Task: Look for products in the category "First Aid & Outdoor Essentials" from Thinksport only.
Action: Mouse moved to (256, 121)
Screenshot: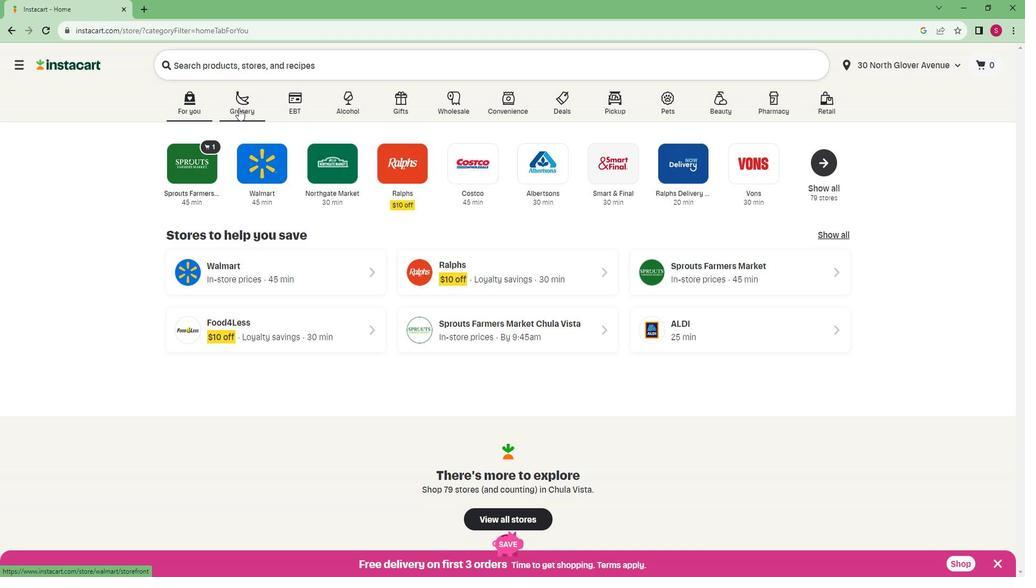
Action: Mouse pressed left at (256, 121)
Screenshot: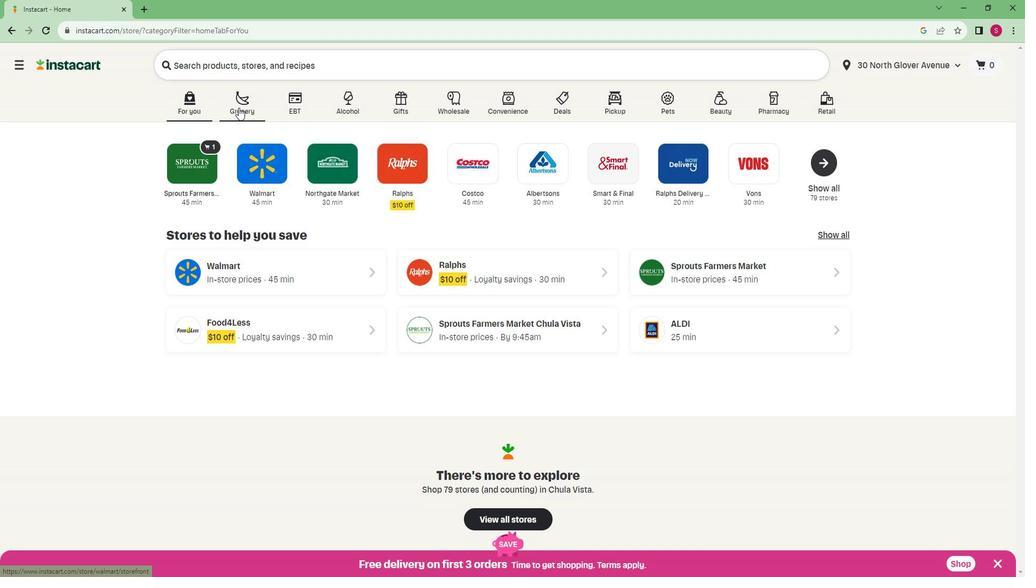 
Action: Mouse moved to (240, 320)
Screenshot: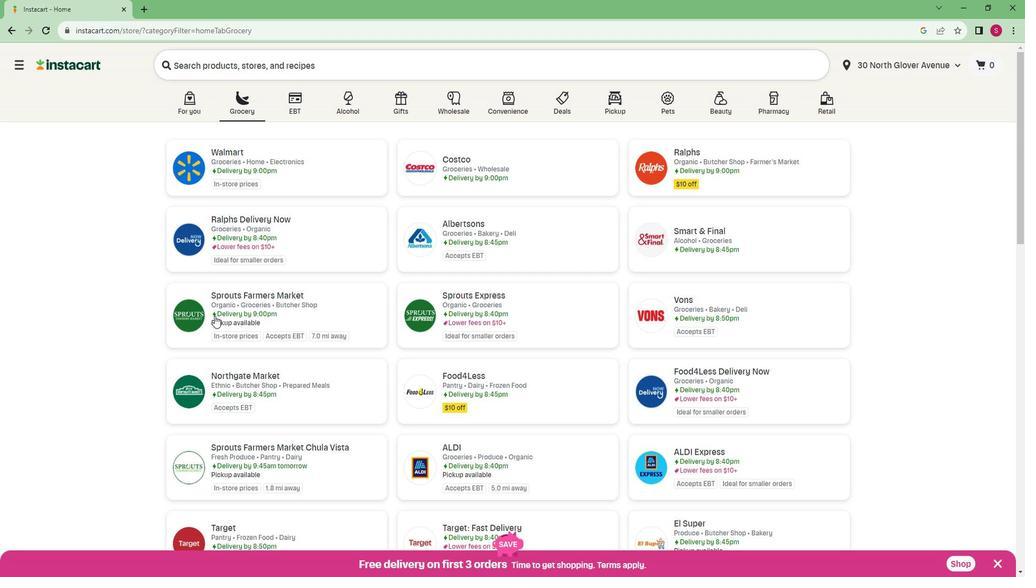 
Action: Mouse pressed left at (240, 320)
Screenshot: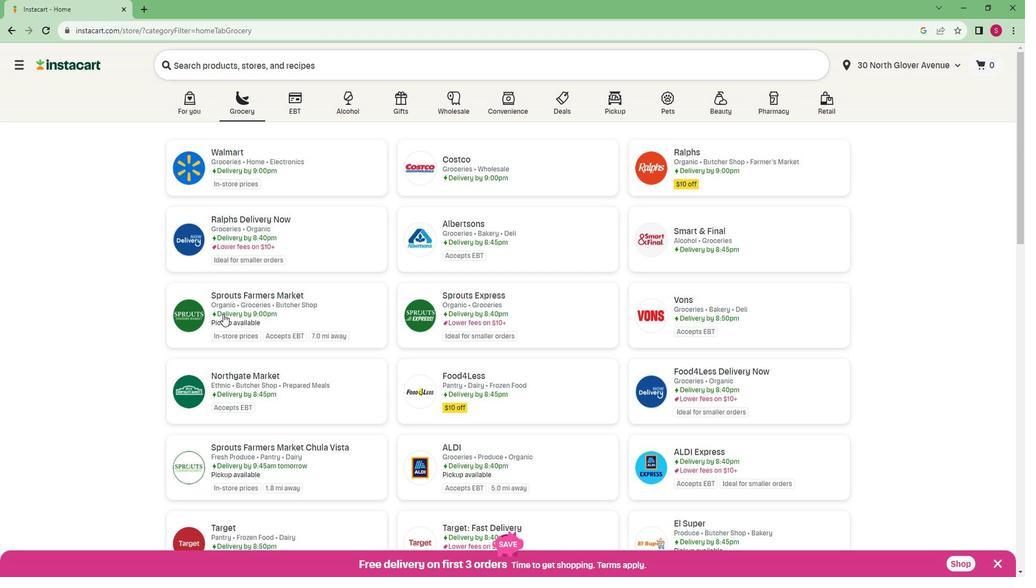 
Action: Mouse moved to (60, 447)
Screenshot: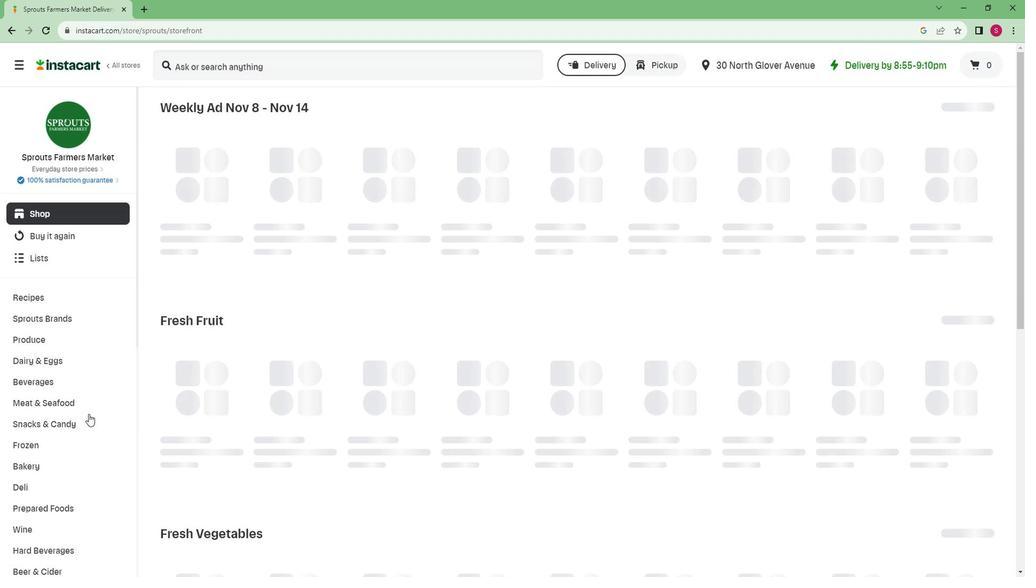 
Action: Mouse scrolled (60, 447) with delta (0, 0)
Screenshot: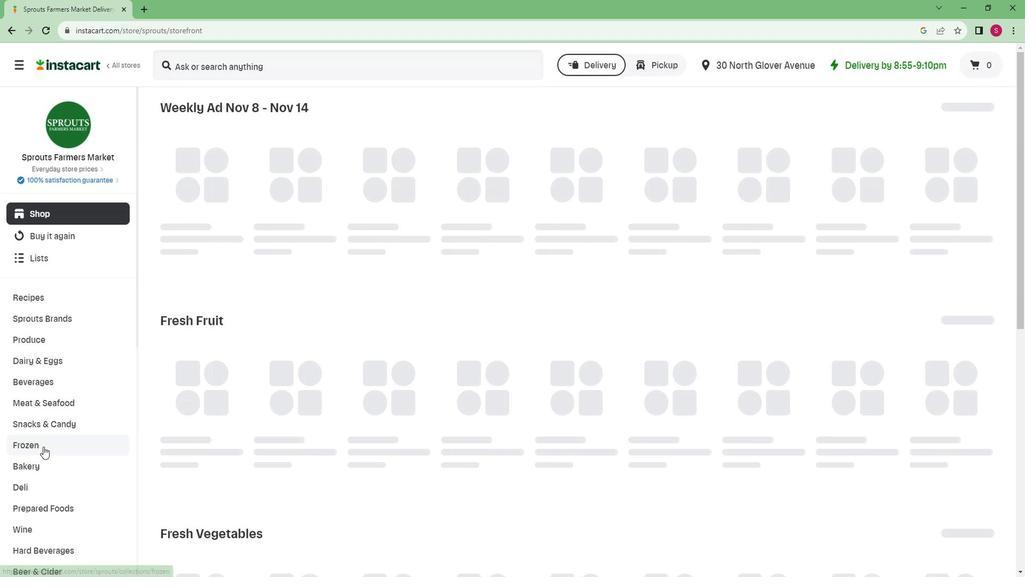 
Action: Mouse moved to (60, 447)
Screenshot: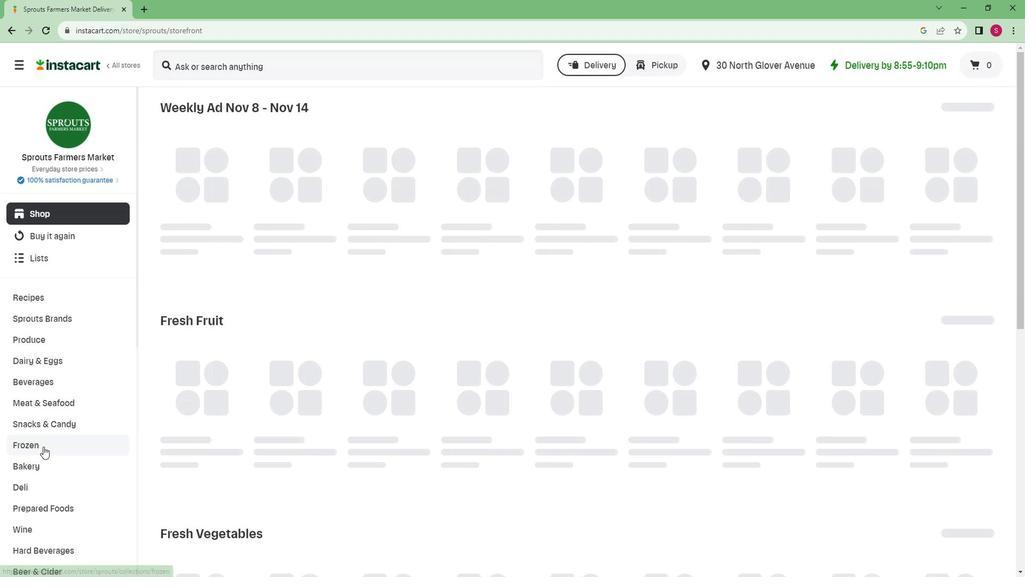 
Action: Mouse scrolled (60, 447) with delta (0, 0)
Screenshot: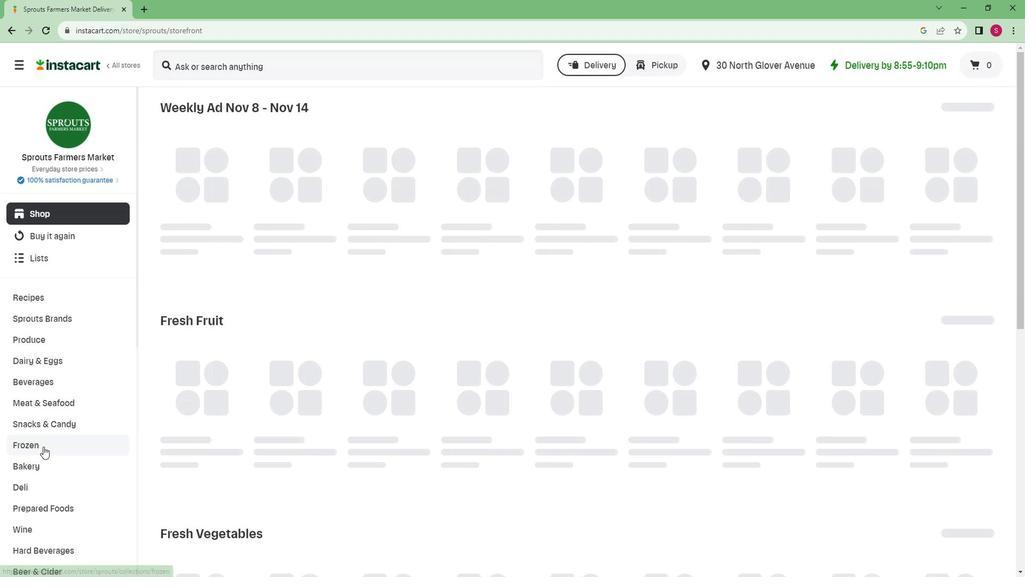 
Action: Mouse moved to (60, 446)
Screenshot: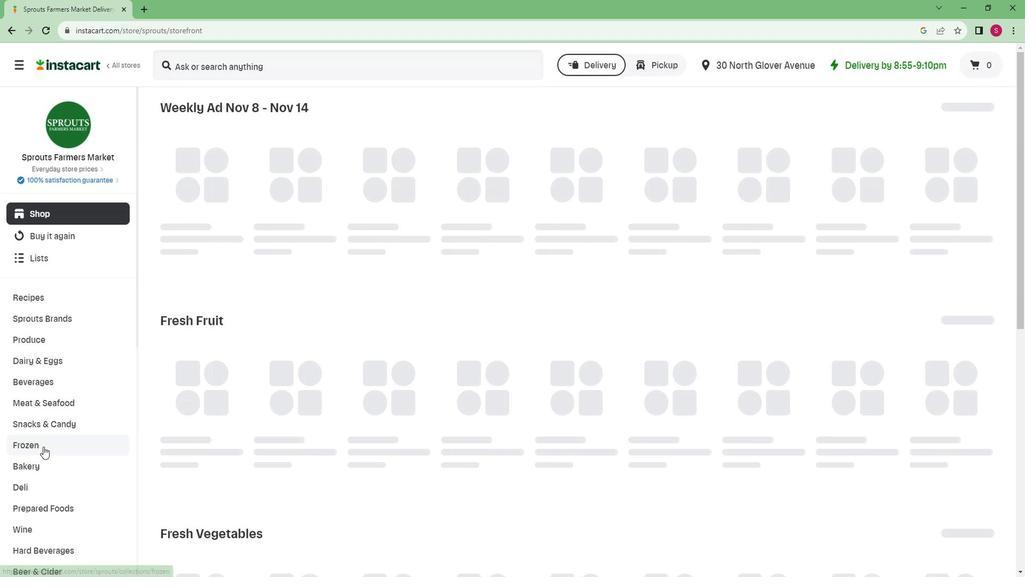 
Action: Mouse scrolled (60, 445) with delta (0, 0)
Screenshot: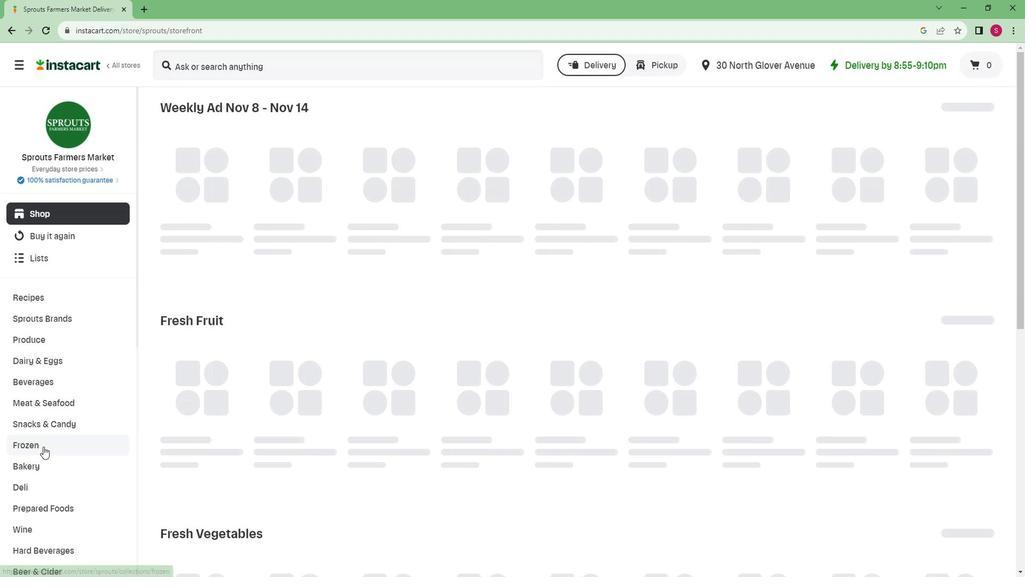 
Action: Mouse moved to (60, 443)
Screenshot: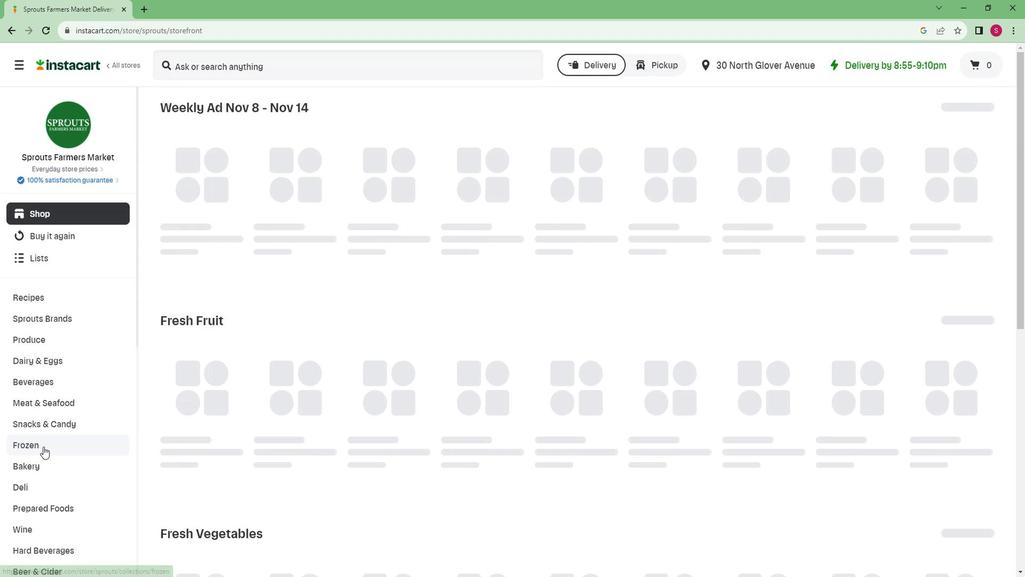
Action: Mouse scrolled (60, 442) with delta (0, 0)
Screenshot: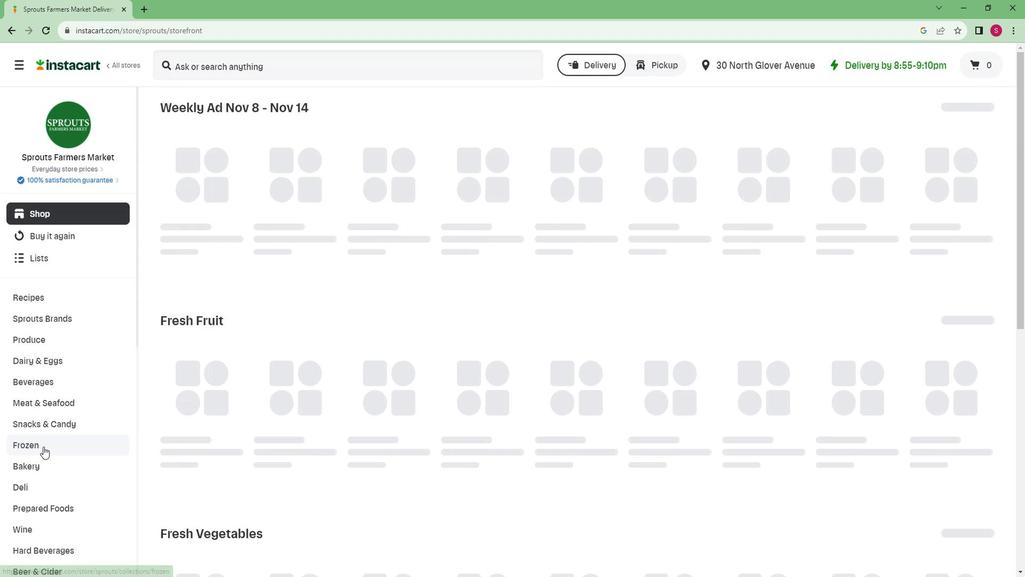 
Action: Mouse moved to (60, 440)
Screenshot: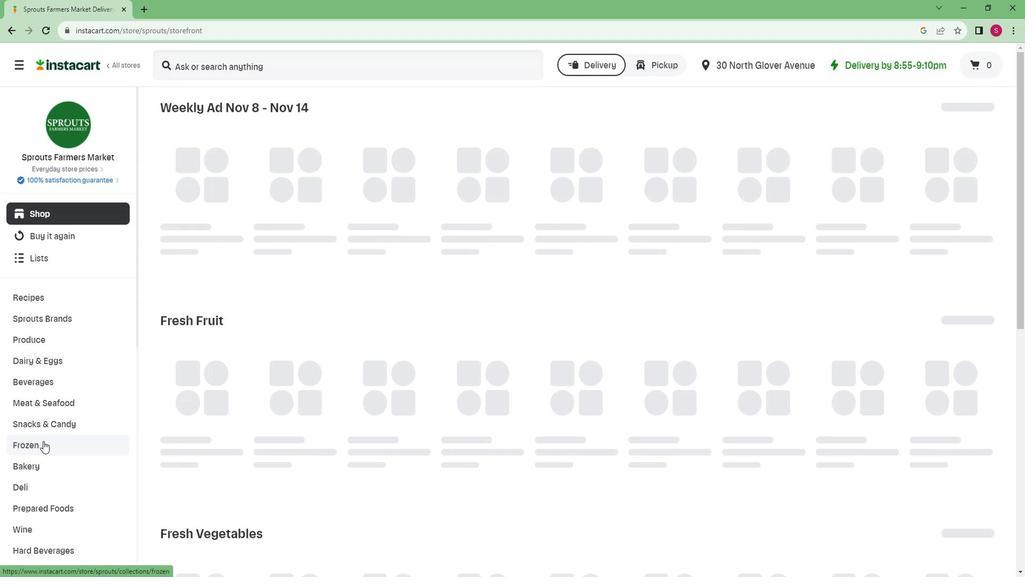 
Action: Mouse scrolled (60, 439) with delta (0, 0)
Screenshot: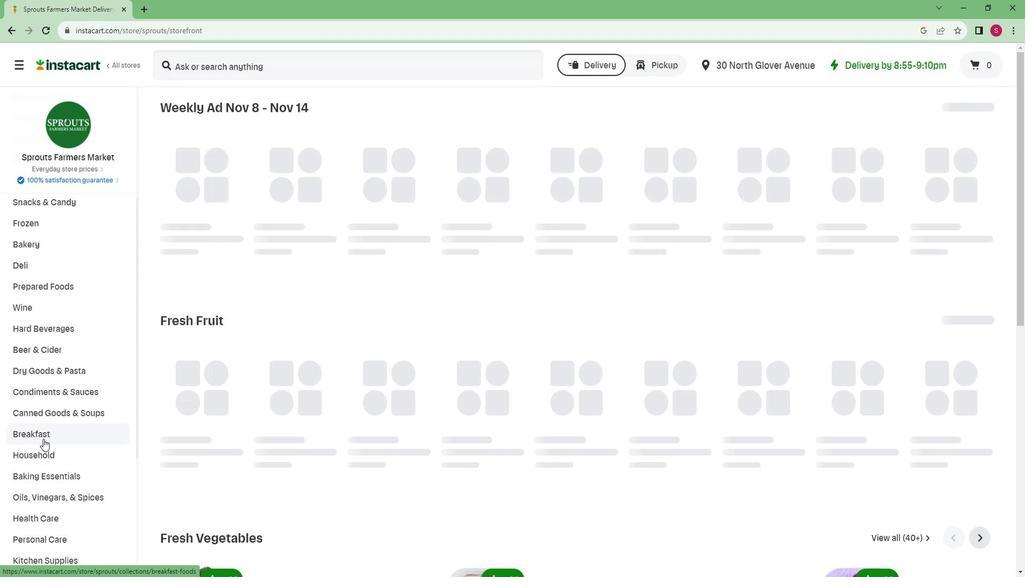 
Action: Mouse scrolled (60, 439) with delta (0, 0)
Screenshot: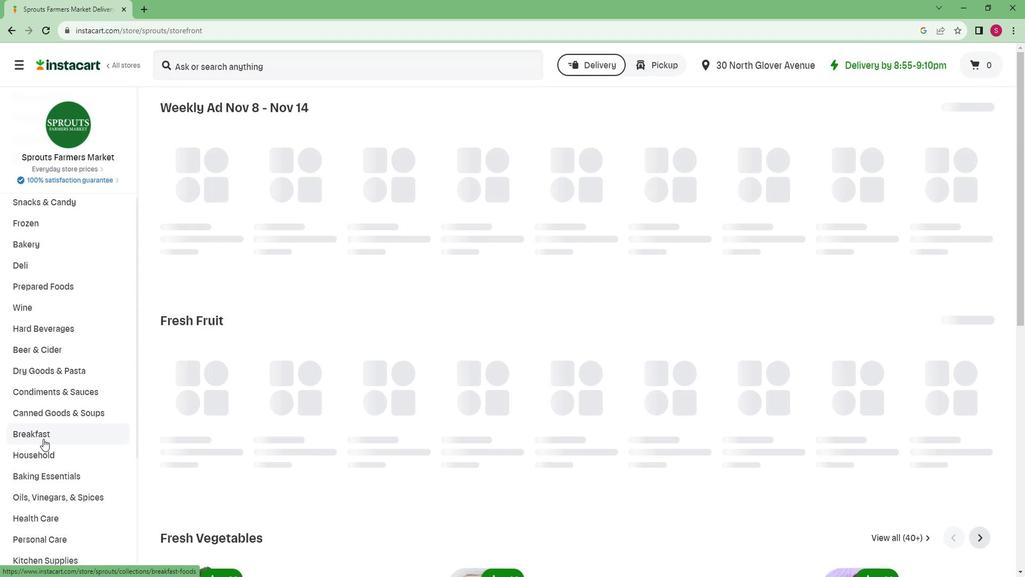 
Action: Mouse scrolled (60, 439) with delta (0, 0)
Screenshot: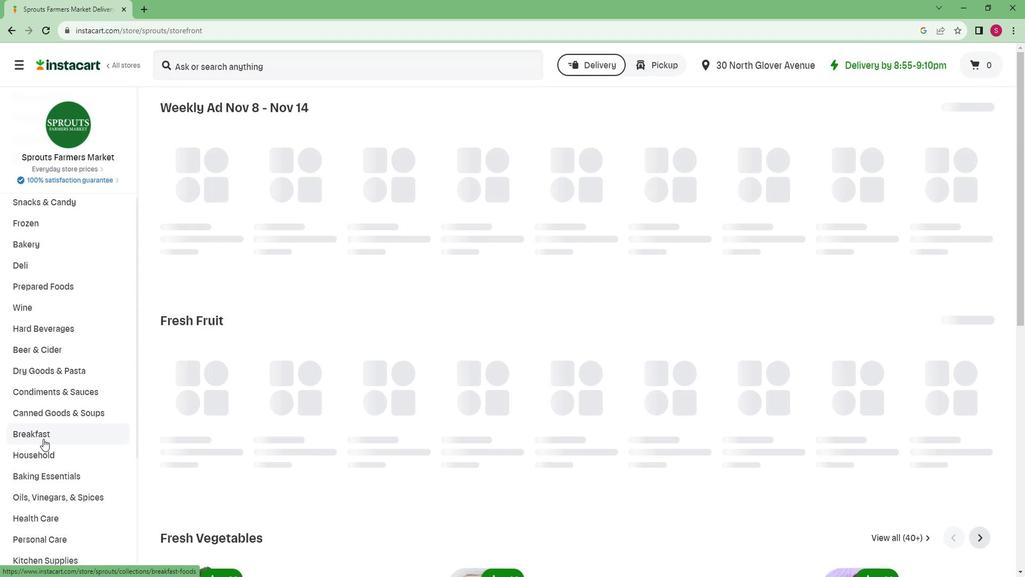 
Action: Mouse scrolled (60, 439) with delta (0, 0)
Screenshot: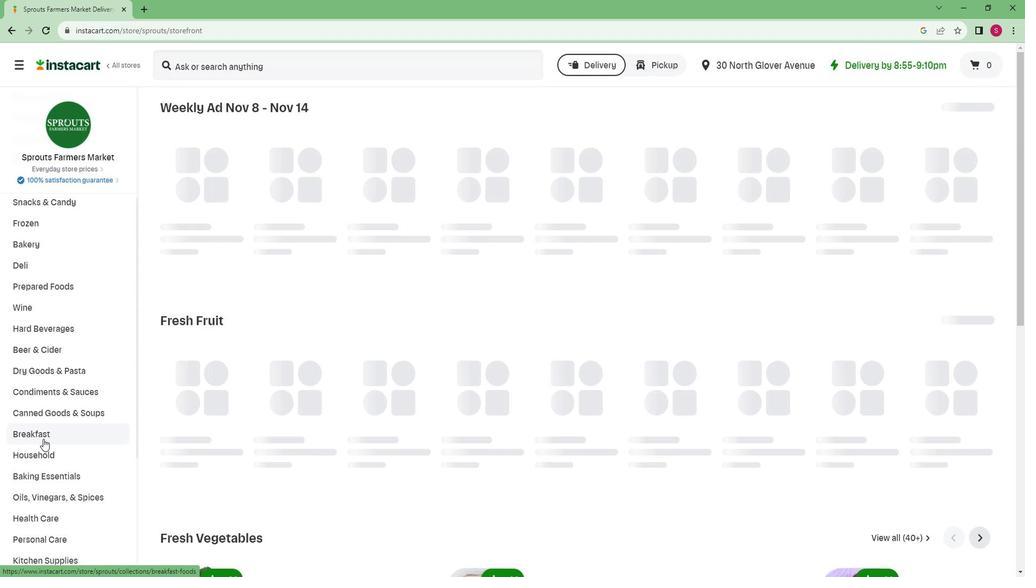 
Action: Mouse scrolled (60, 439) with delta (0, 0)
Screenshot: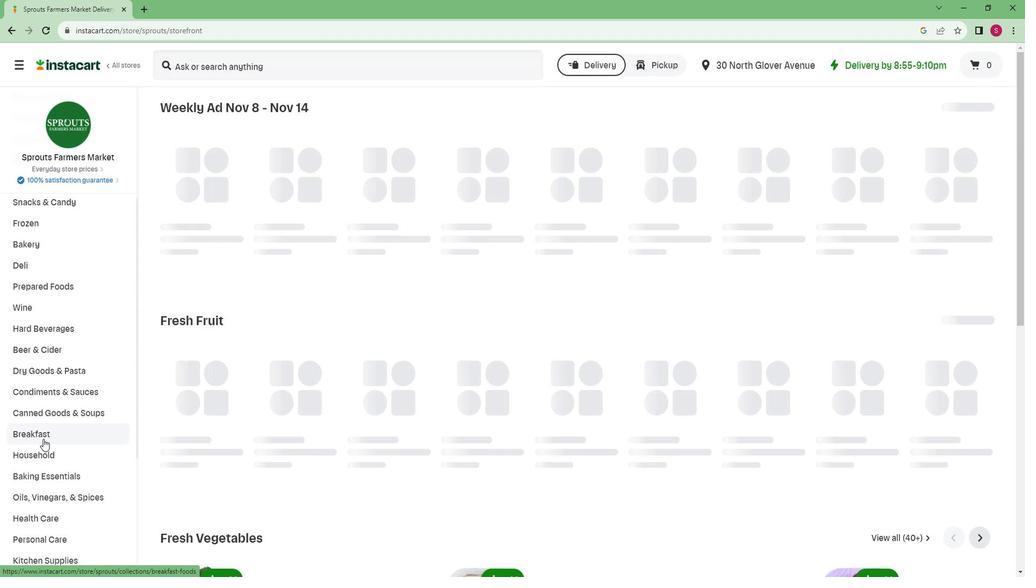 
Action: Mouse moved to (60, 493)
Screenshot: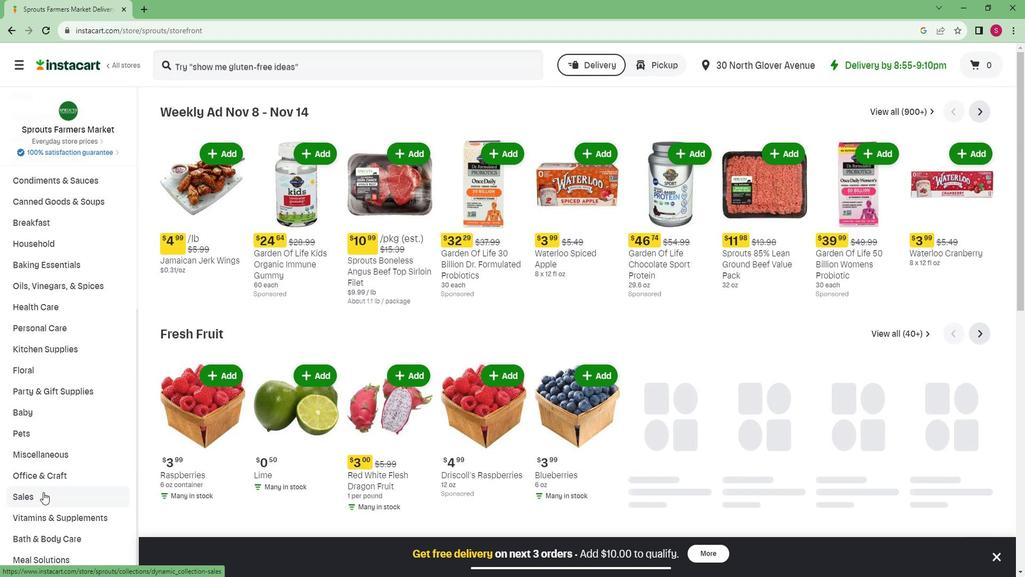 
Action: Mouse scrolled (60, 493) with delta (0, 0)
Screenshot: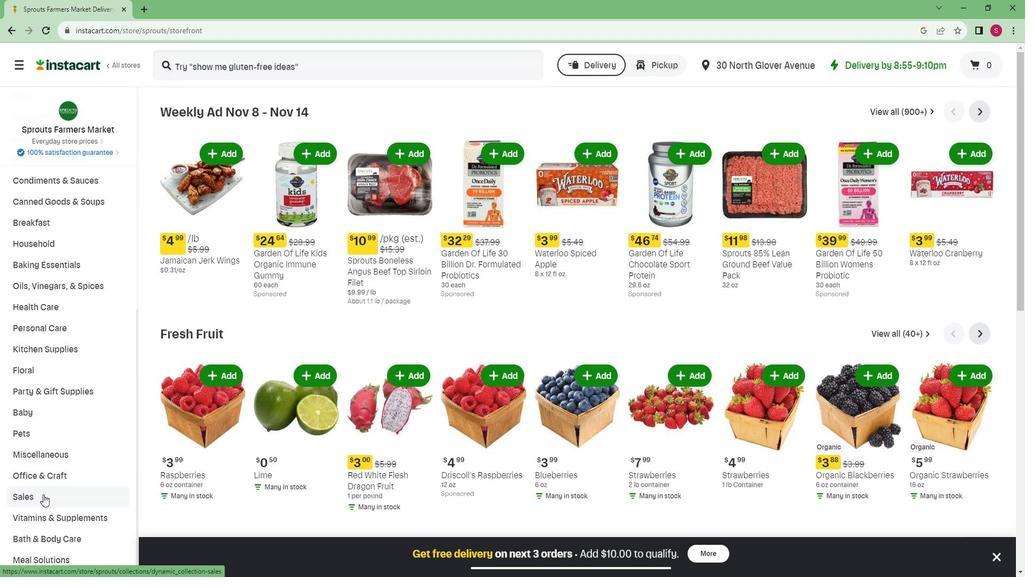 
Action: Mouse moved to (54, 535)
Screenshot: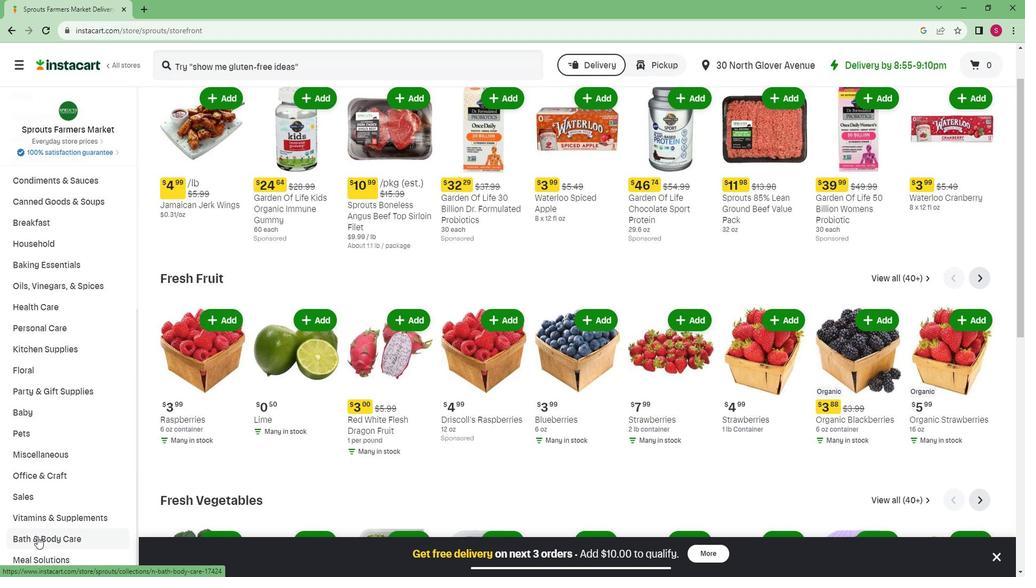 
Action: Mouse pressed left at (54, 535)
Screenshot: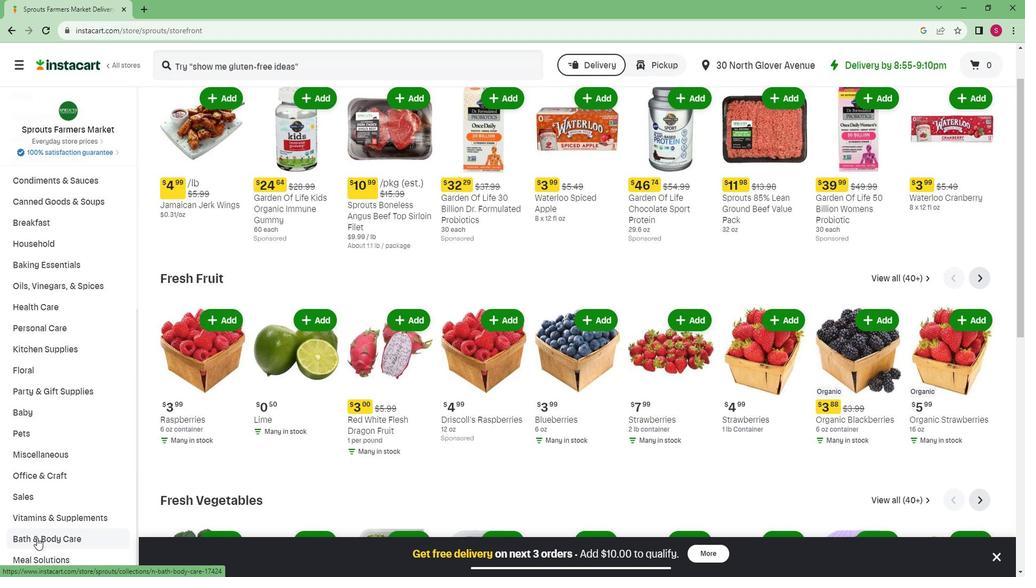 
Action: Mouse moved to (60, 505)
Screenshot: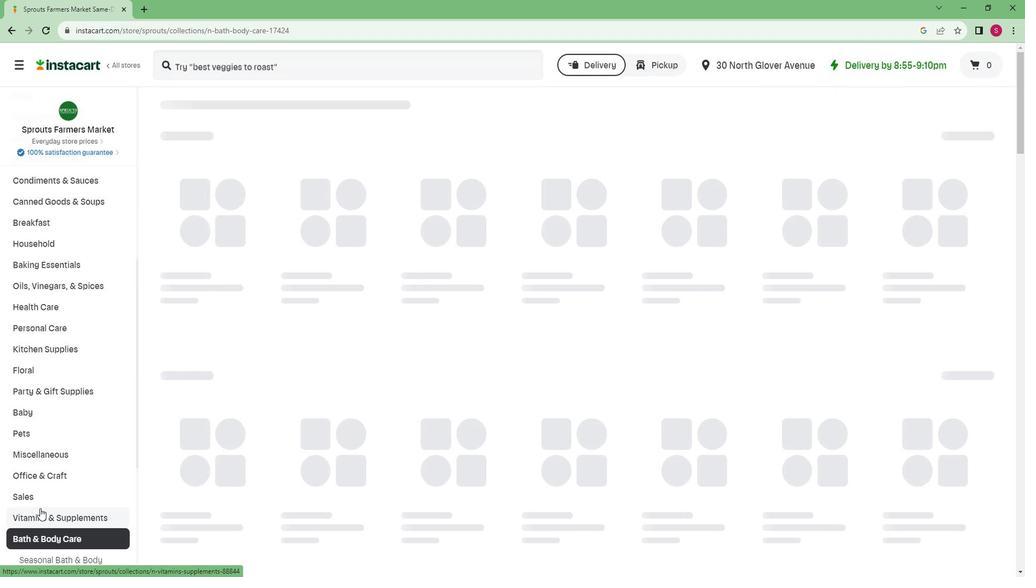 
Action: Mouse scrolled (60, 504) with delta (0, 0)
Screenshot: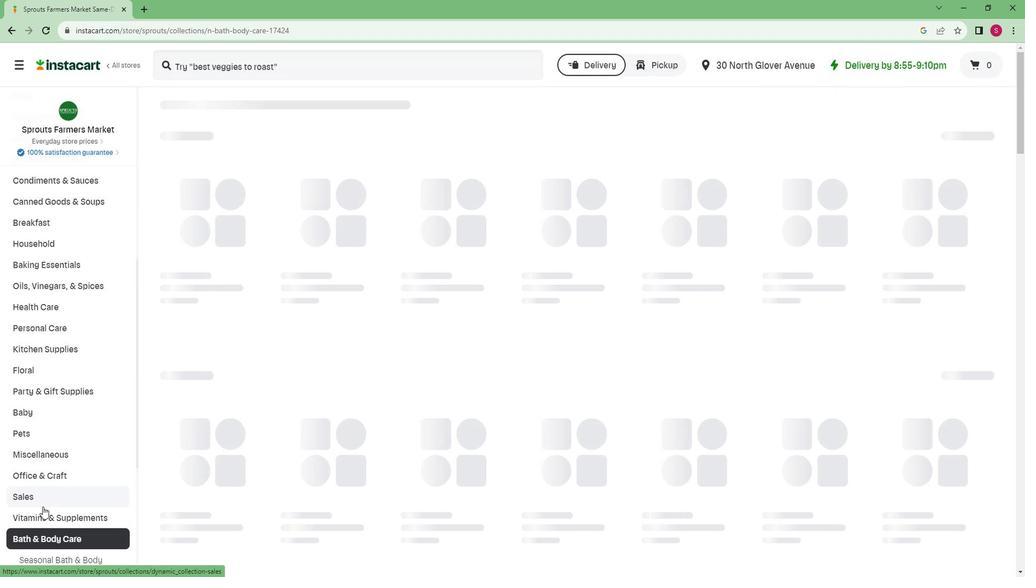 
Action: Mouse scrolled (60, 504) with delta (0, 0)
Screenshot: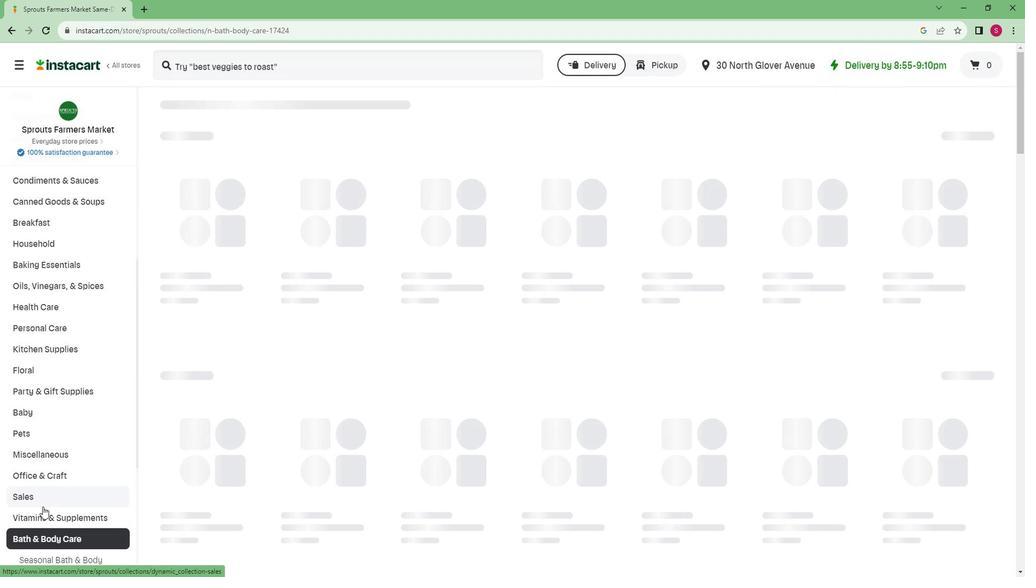 
Action: Mouse scrolled (60, 504) with delta (0, 0)
Screenshot: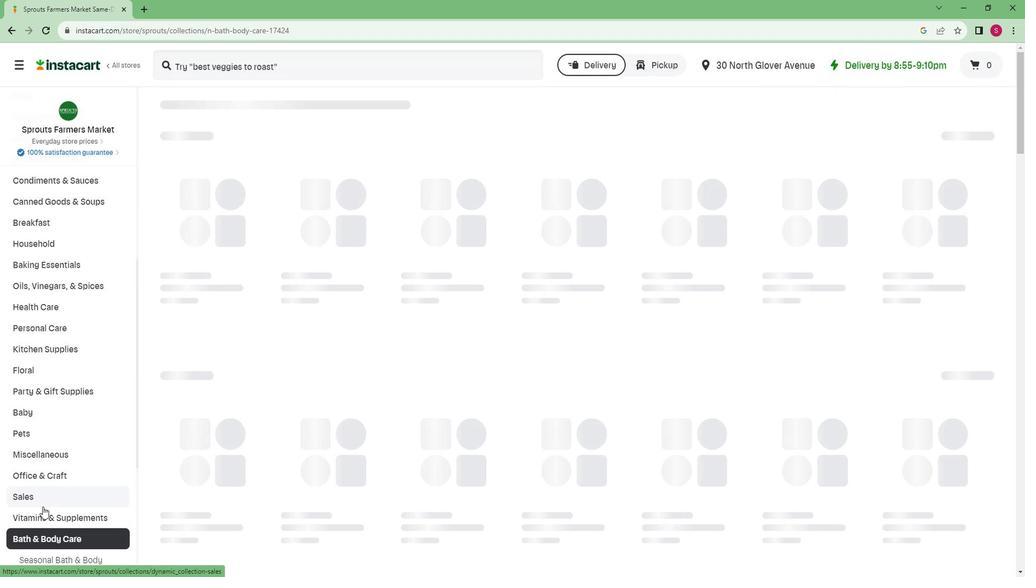 
Action: Mouse scrolled (60, 504) with delta (0, 0)
Screenshot: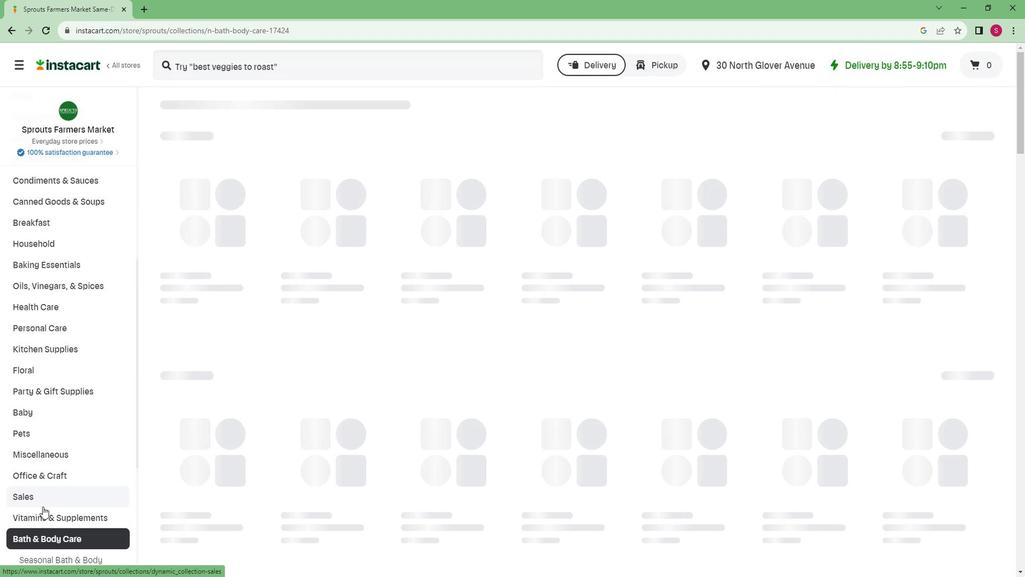 
Action: Mouse moved to (48, 515)
Screenshot: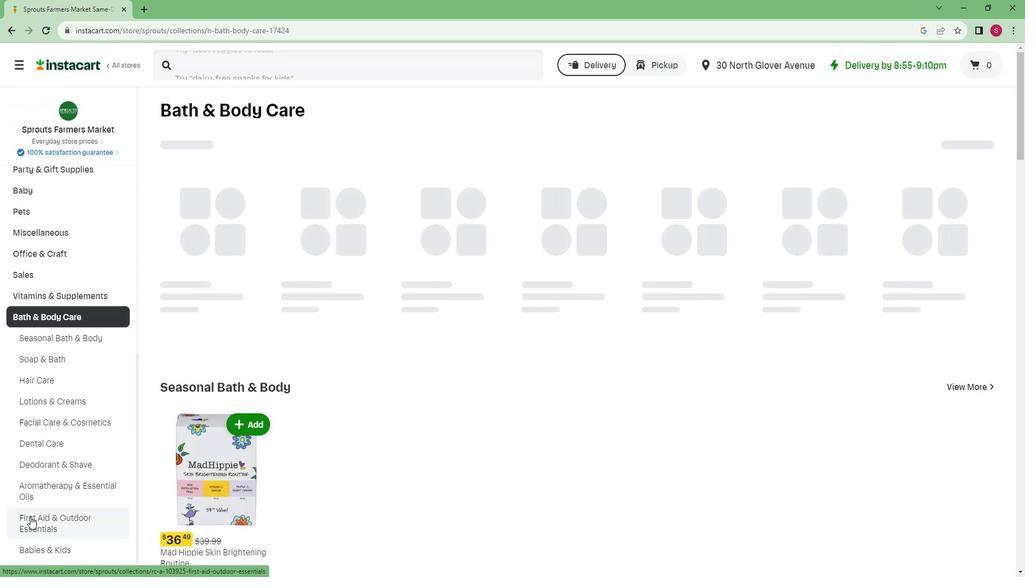 
Action: Mouse pressed left at (48, 515)
Screenshot: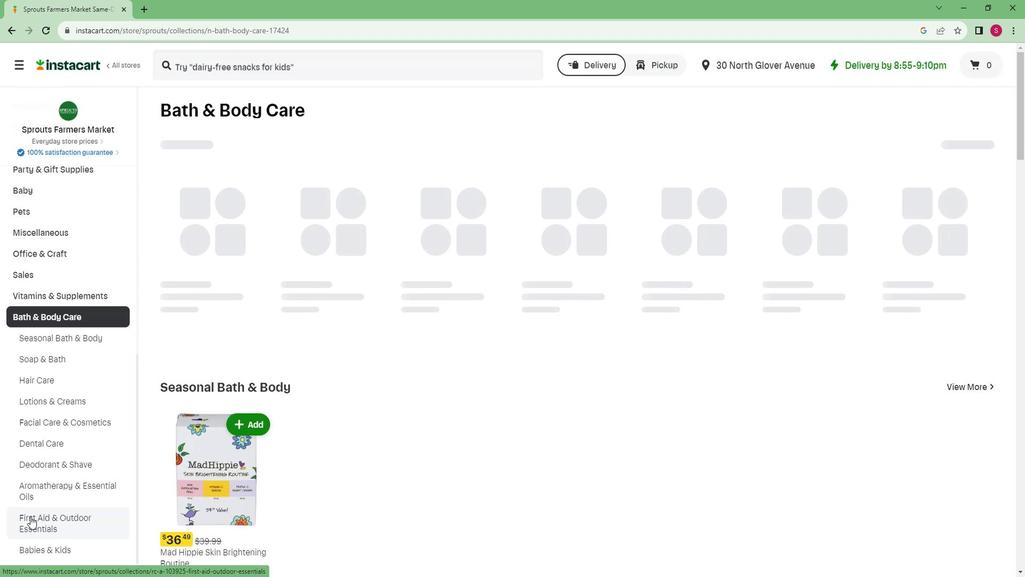
Action: Mouse moved to (267, 166)
Screenshot: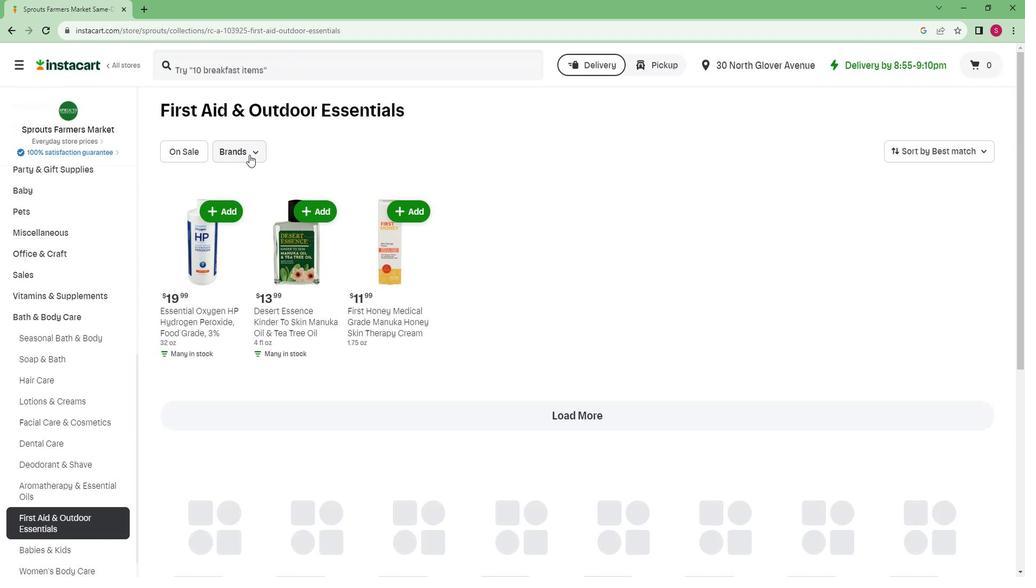 
Action: Mouse pressed left at (267, 166)
Screenshot: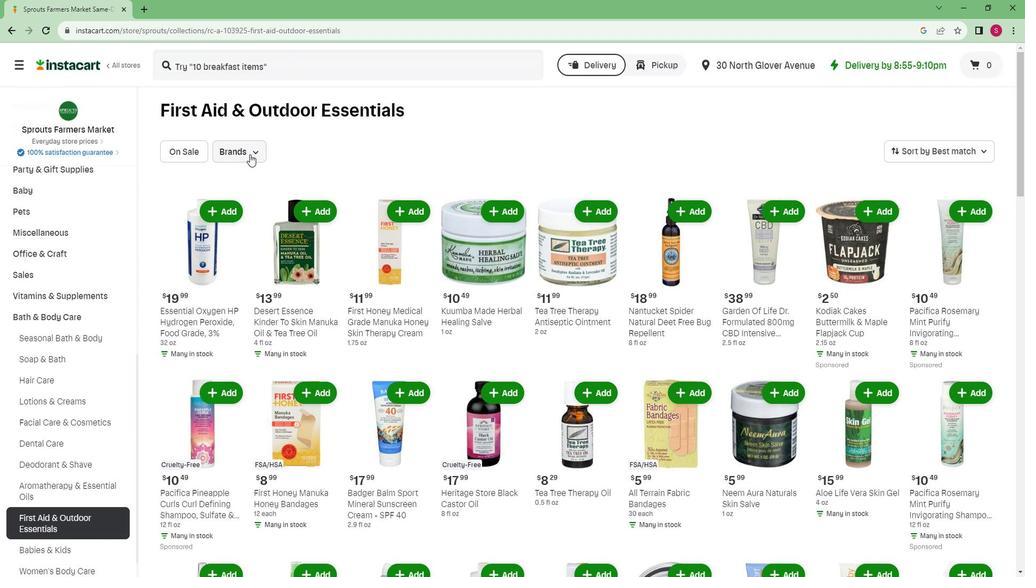 
Action: Mouse moved to (263, 268)
Screenshot: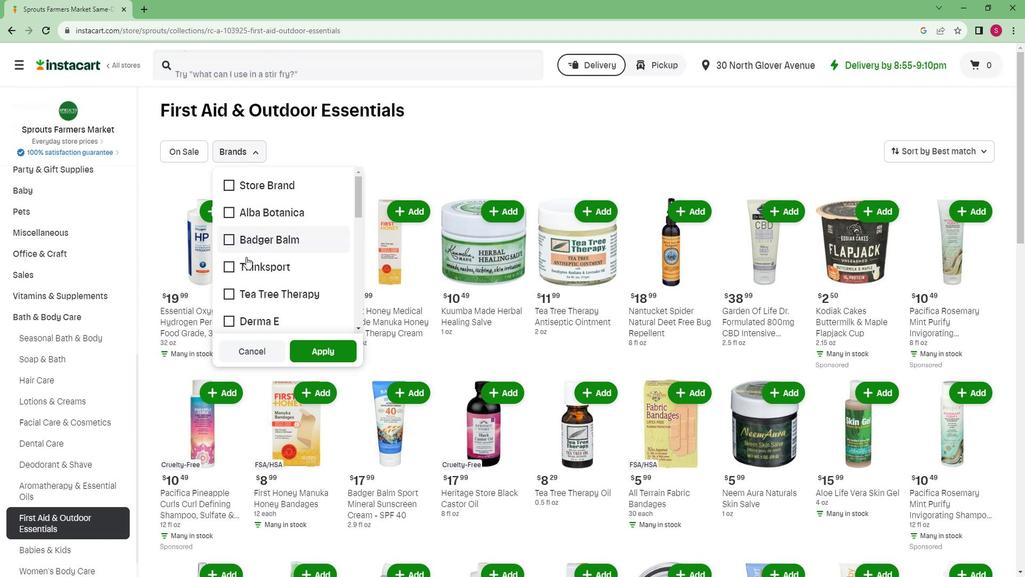 
Action: Mouse pressed left at (263, 268)
Screenshot: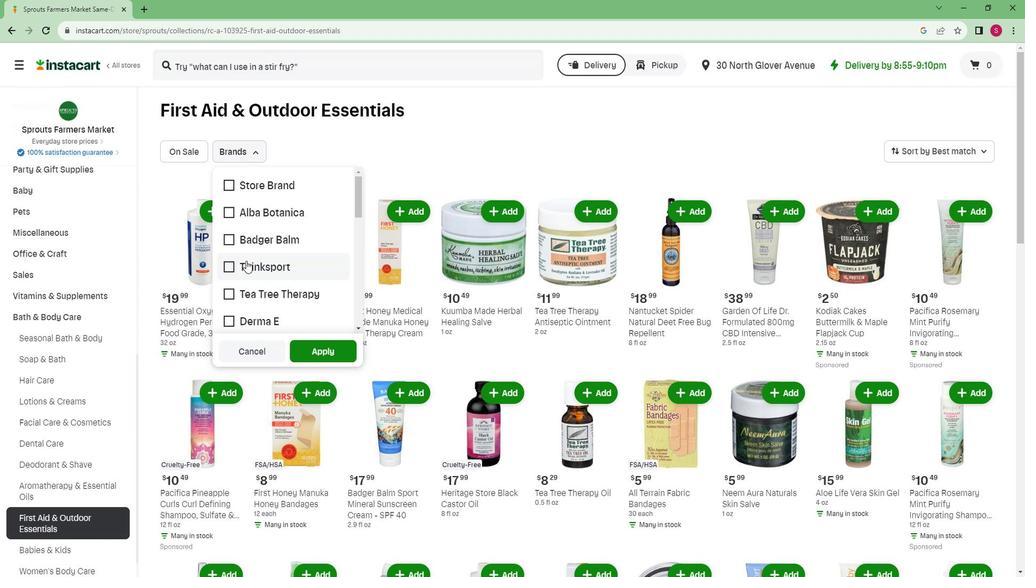 
Action: Mouse moved to (334, 359)
Screenshot: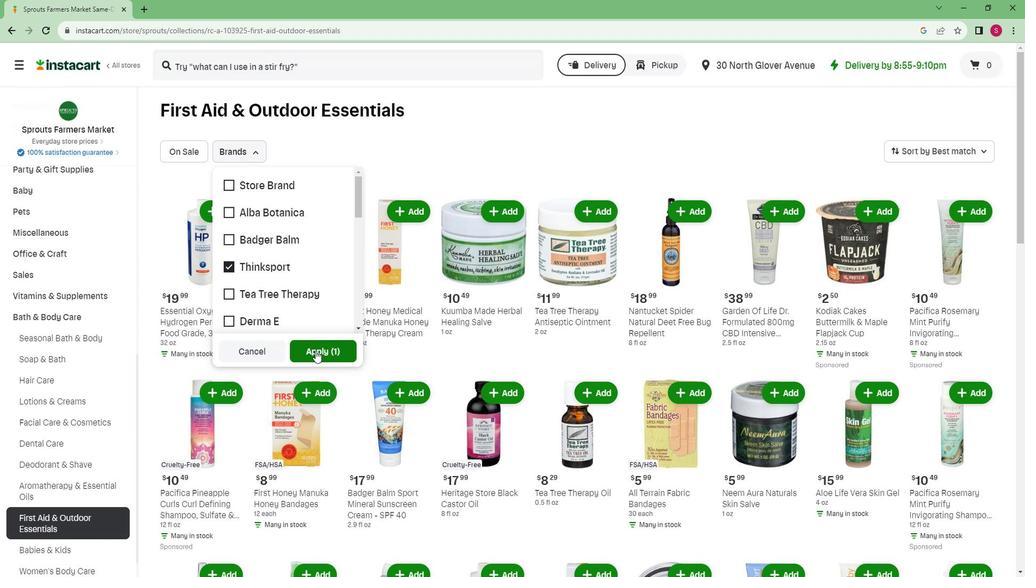 
Action: Mouse pressed left at (334, 359)
Screenshot: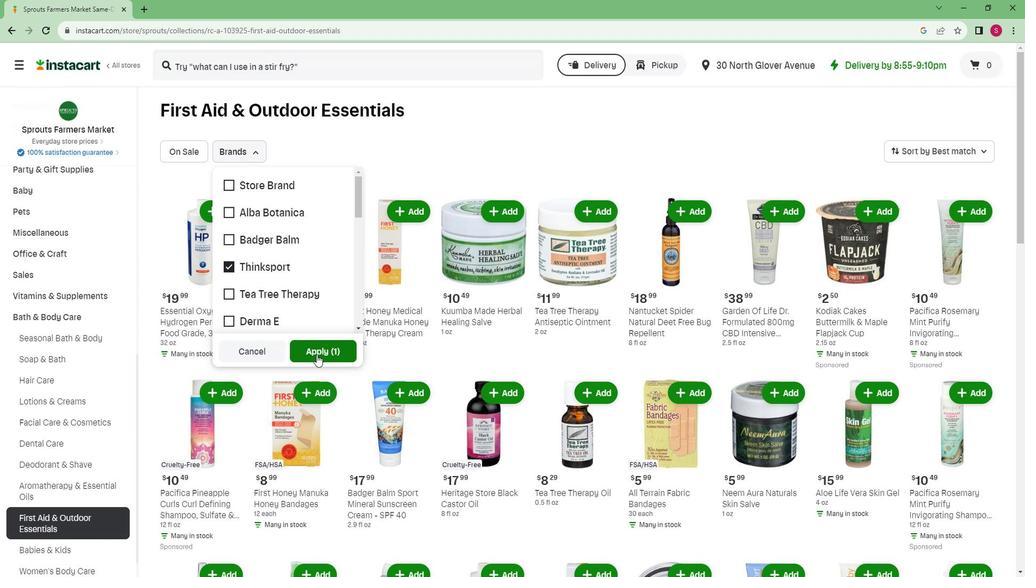 
